 Task: Create Card Card0000000176 in Board Board0000000044 in Workspace WS0000000015 in Trello. Create Card Card0000000177 in Board Board0000000045 in Workspace WS0000000015 in Trello. Create Card Card0000000178 in Board Board0000000045 in Workspace WS0000000015 in Trello. Create Card Card0000000179 in Board Board0000000045 in Workspace WS0000000015 in Trello. Create Card Card0000000180 in Board Board0000000045 in Workspace WS0000000015 in Trello
Action: Mouse moved to (389, 395)
Screenshot: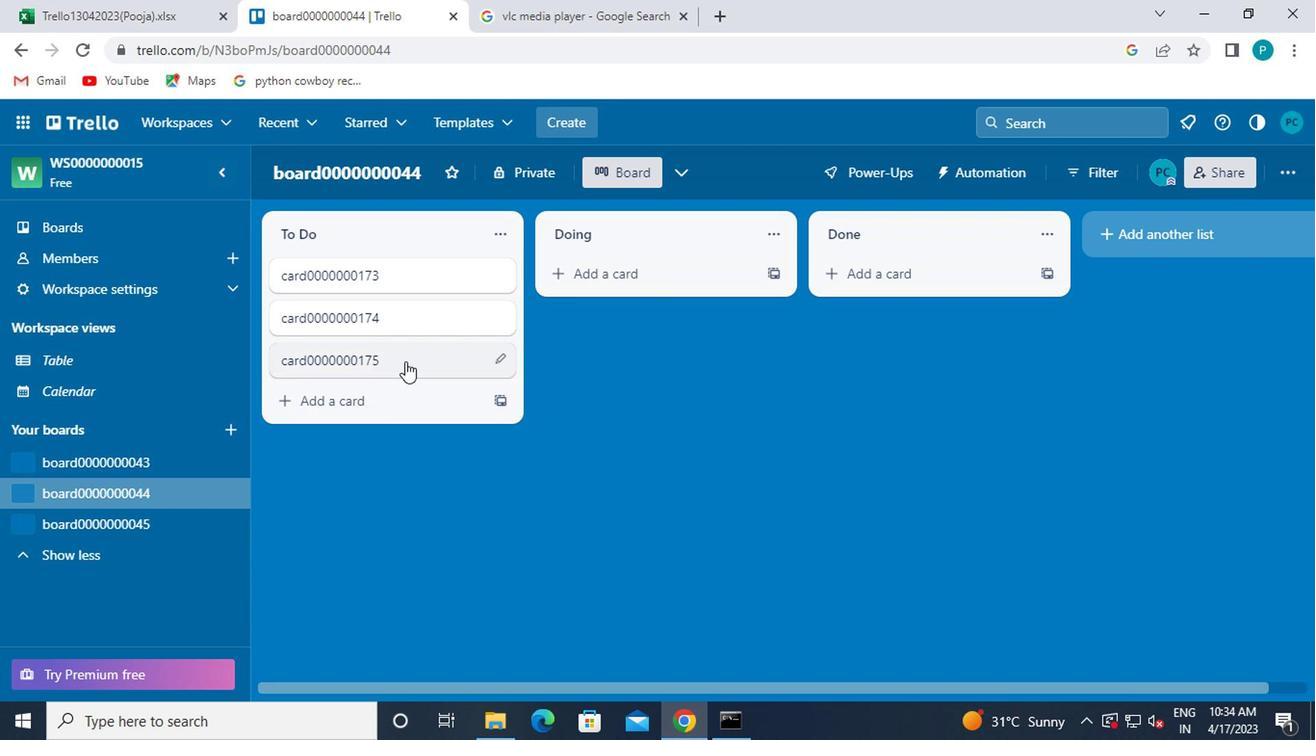 
Action: Mouse pressed left at (389, 395)
Screenshot: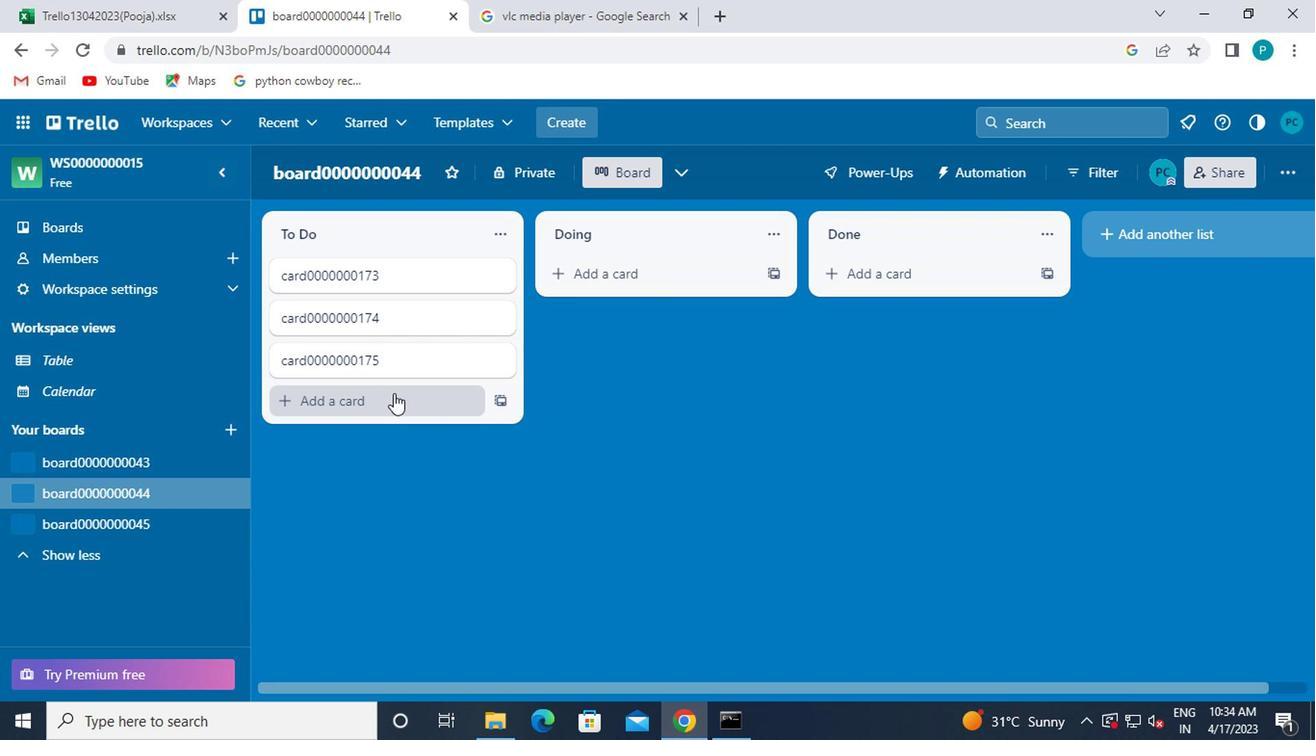 
Action: Mouse moved to (464, 378)
Screenshot: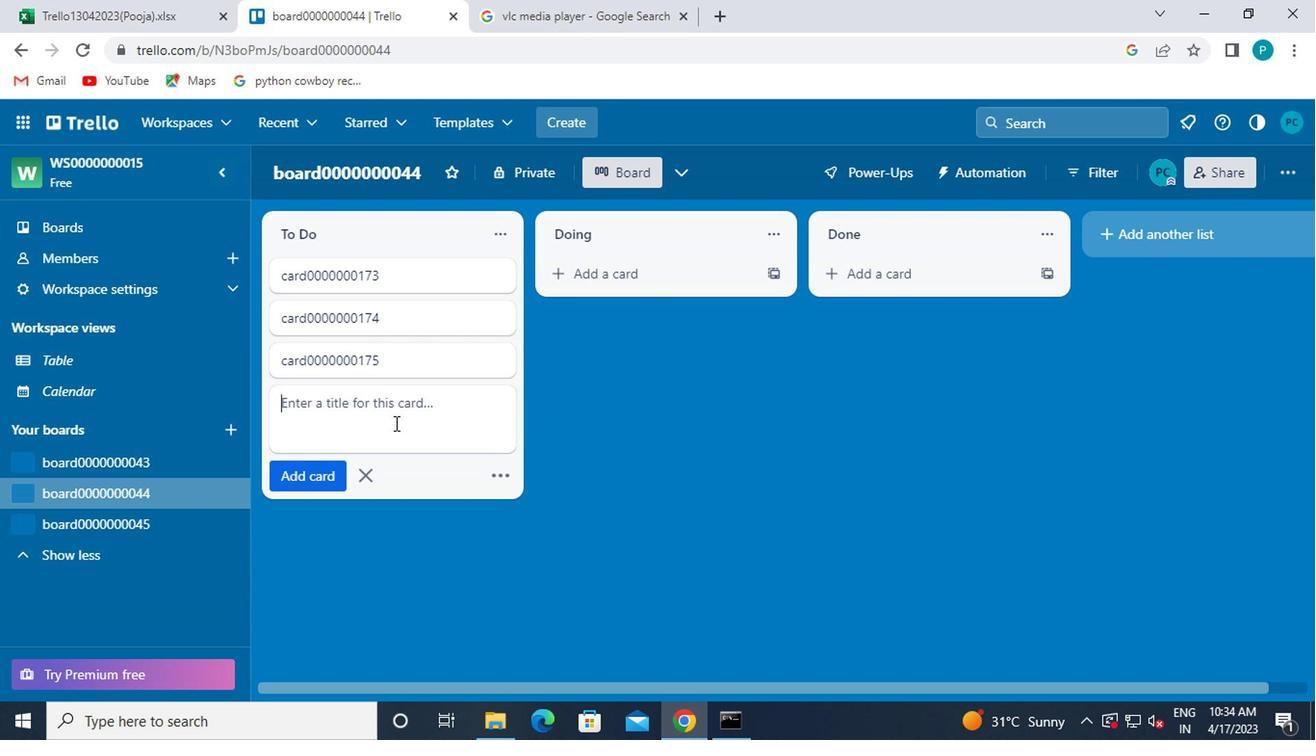 
Action: Key pressed card0000000
Screenshot: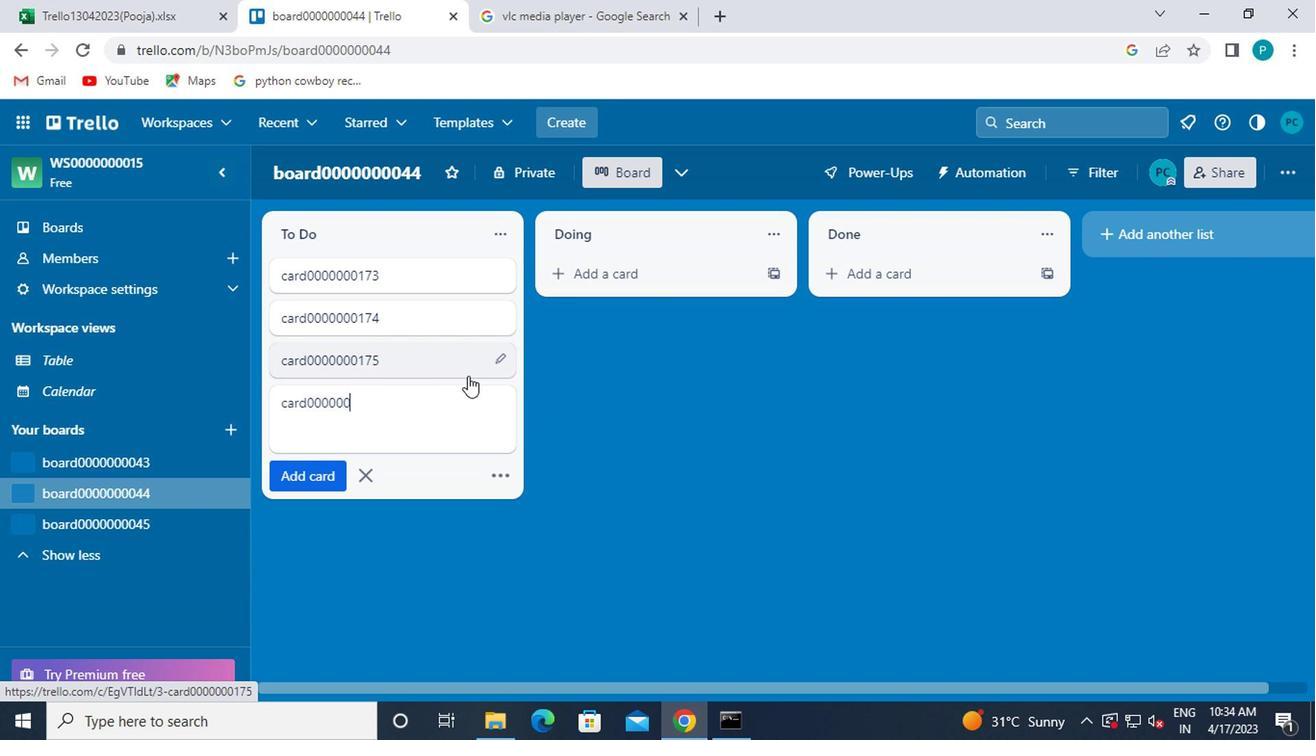 
Action: Mouse moved to (465, 378)
Screenshot: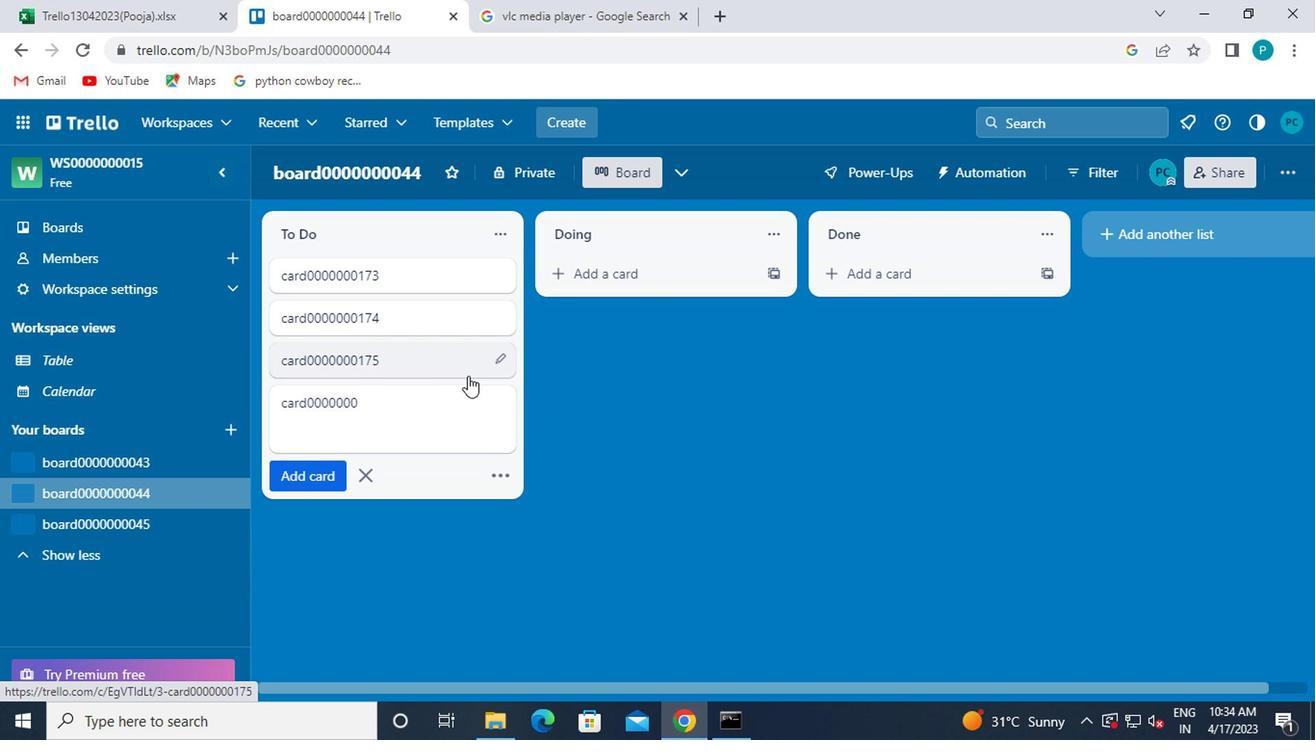
Action: Key pressed 176
Screenshot: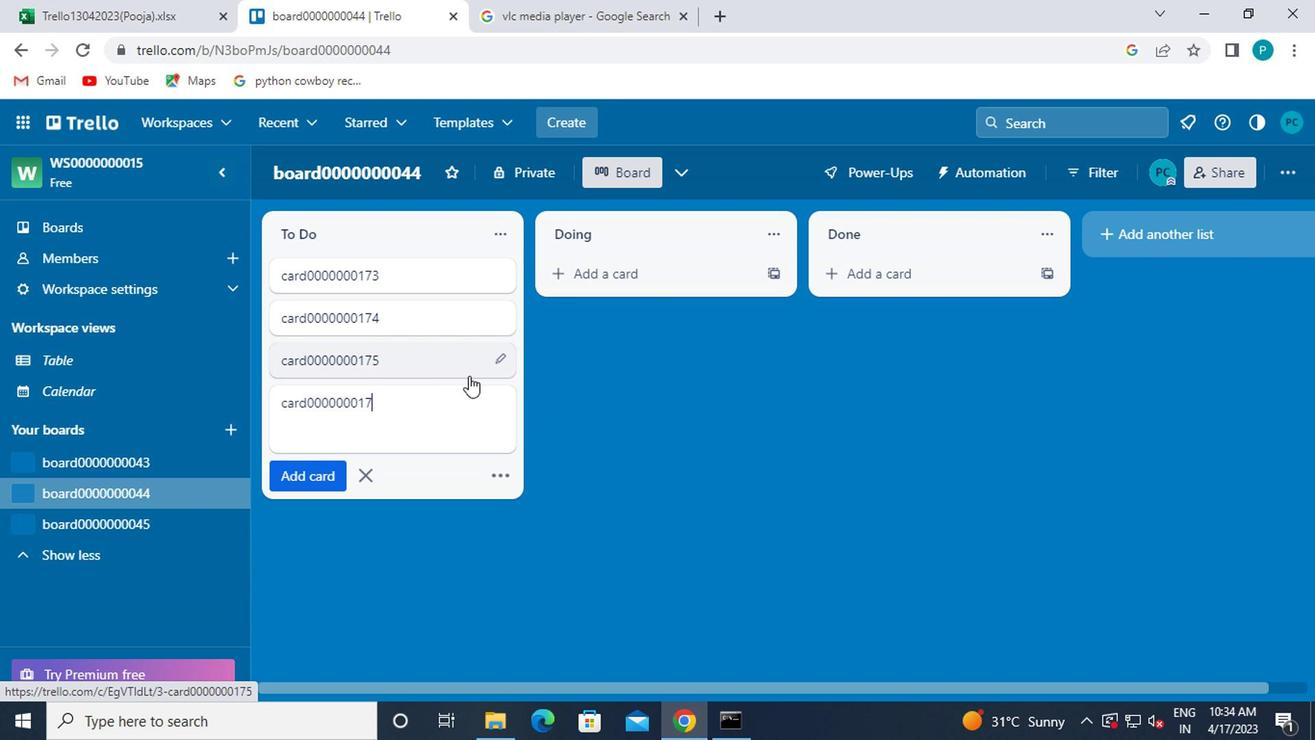 
Action: Mouse moved to (302, 485)
Screenshot: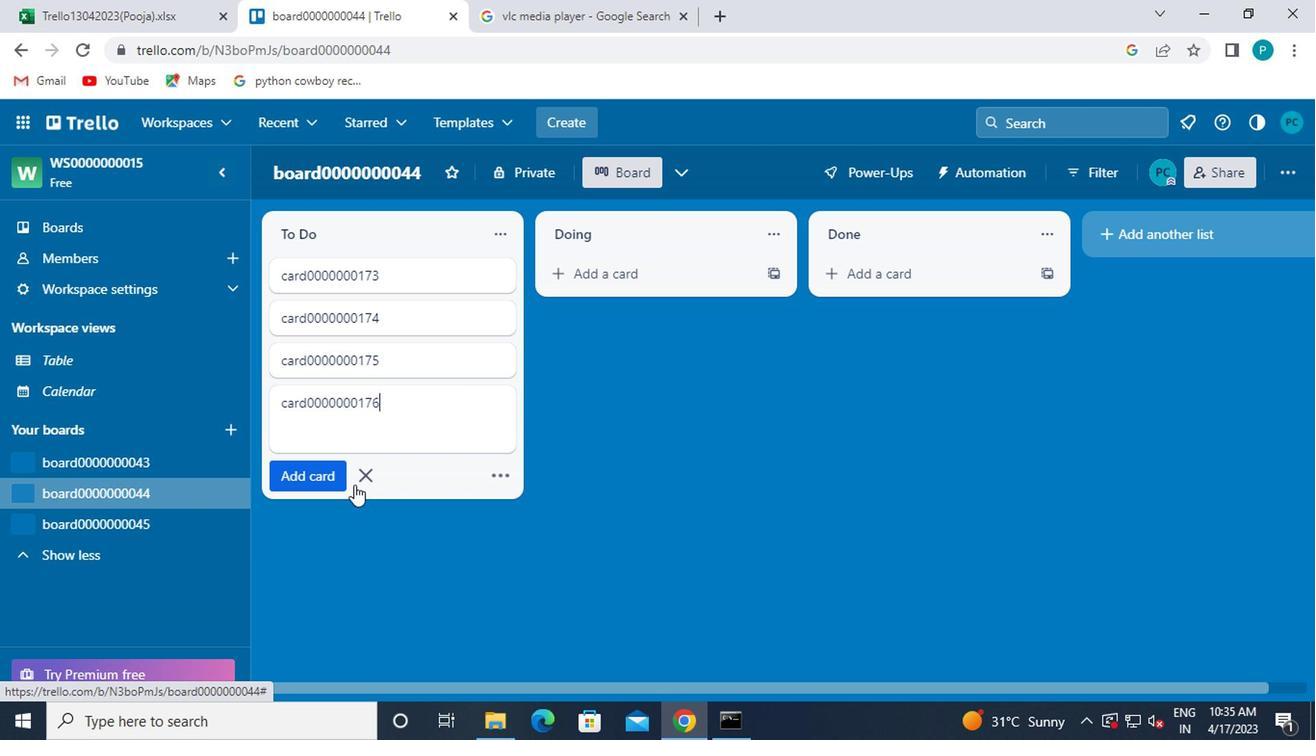 
Action: Mouse pressed left at (302, 485)
Screenshot: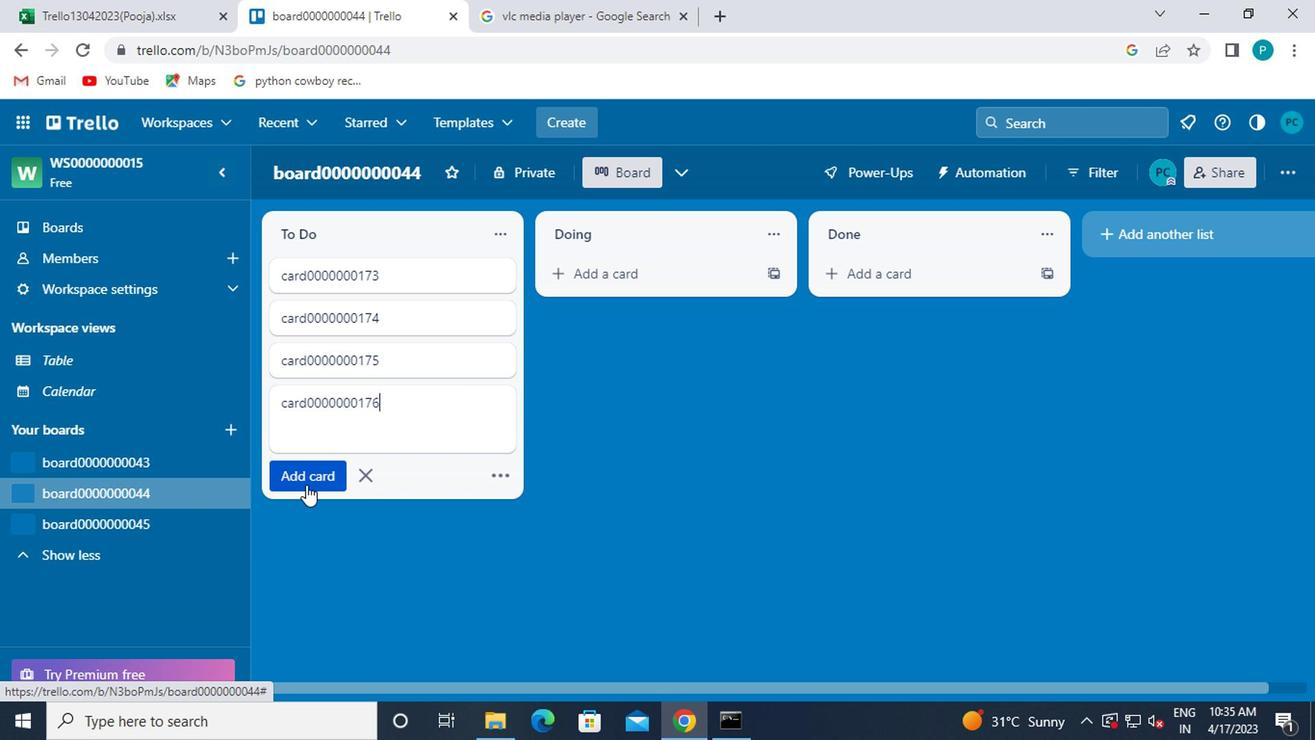 
Action: Mouse moved to (363, 509)
Screenshot: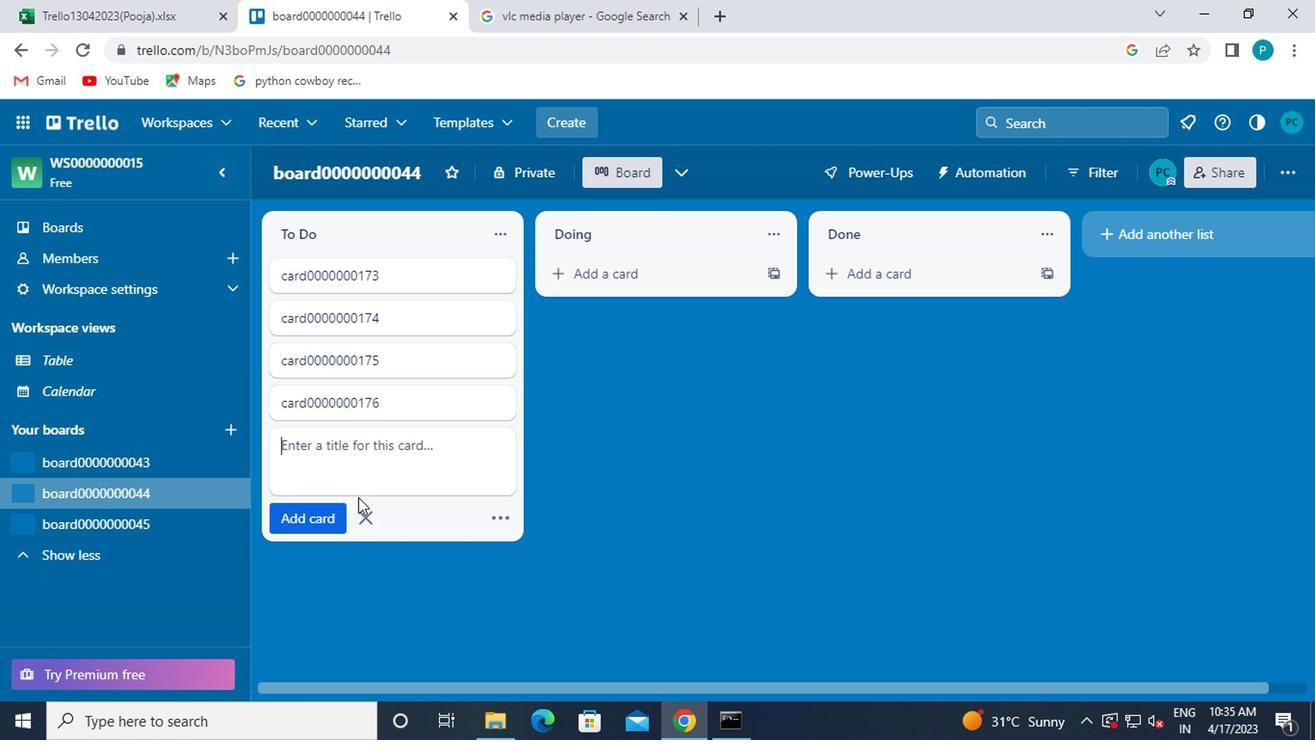 
Action: Mouse pressed left at (363, 509)
Screenshot: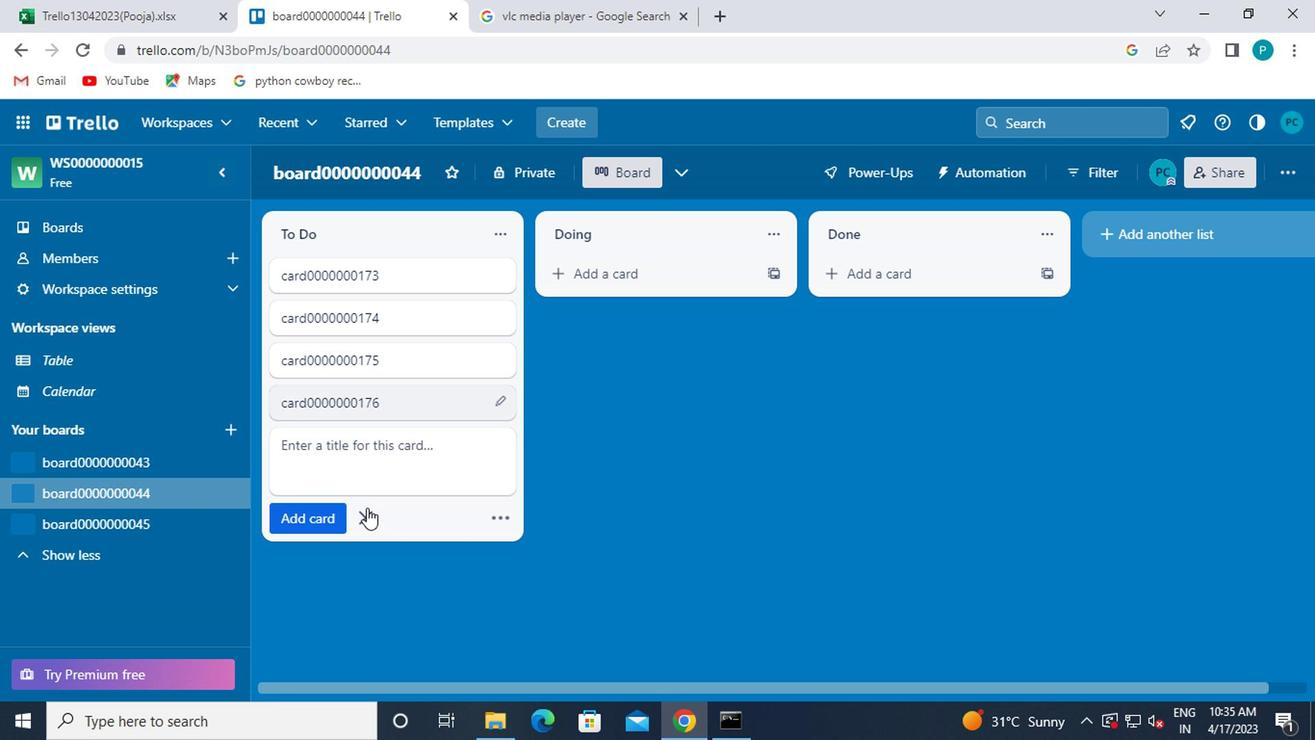 
Action: Mouse moved to (121, 522)
Screenshot: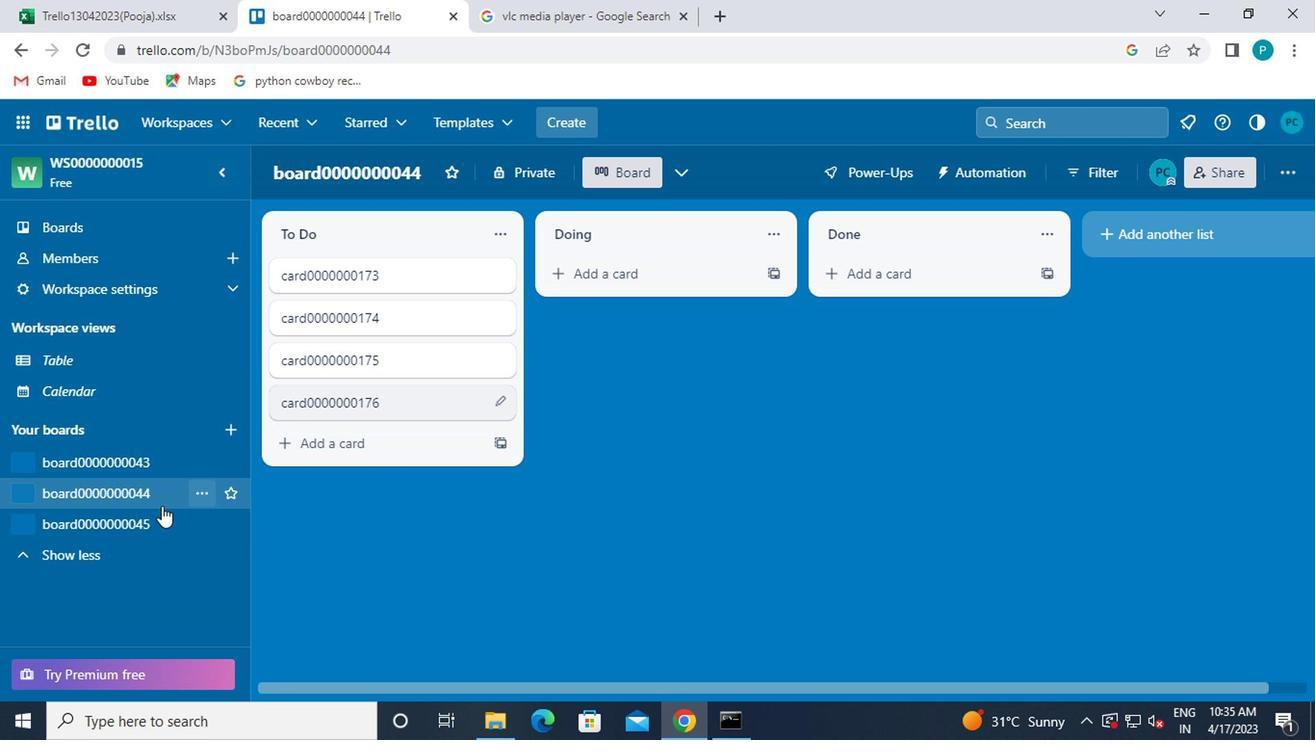 
Action: Mouse pressed left at (121, 522)
Screenshot: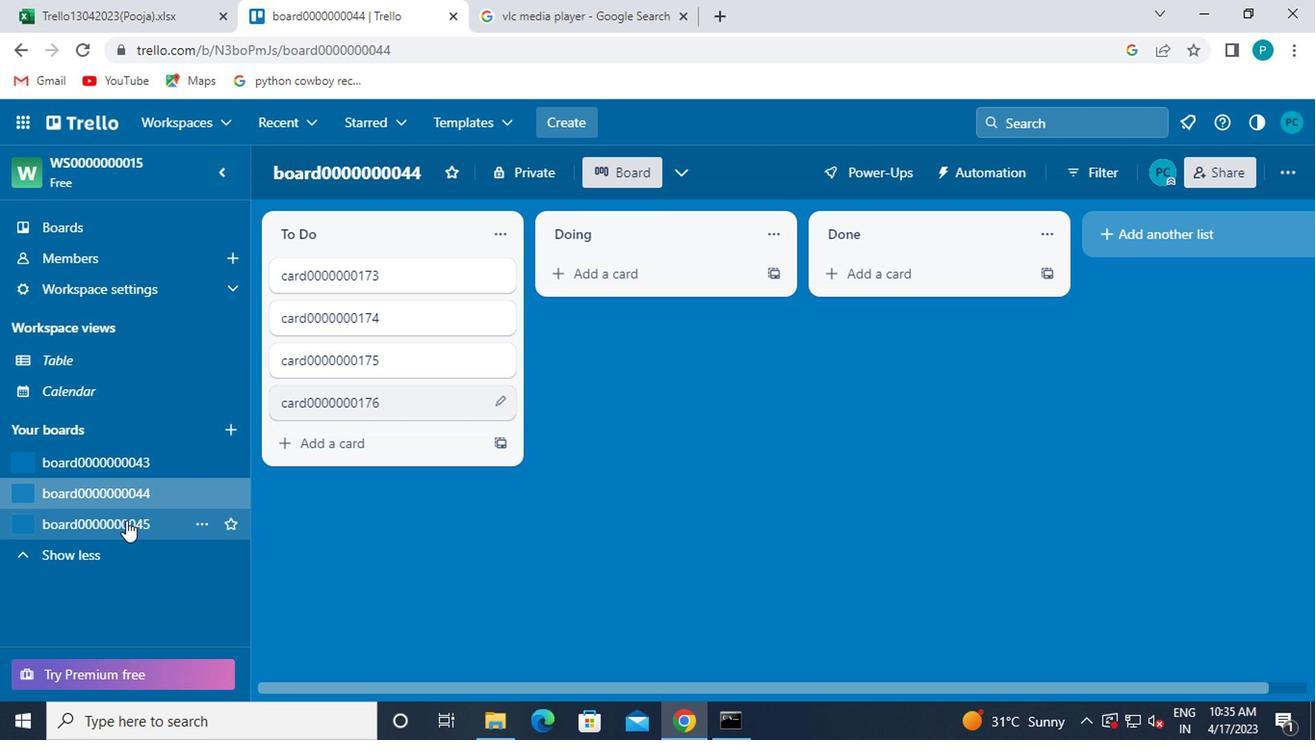 
Action: Mouse moved to (297, 315)
Screenshot: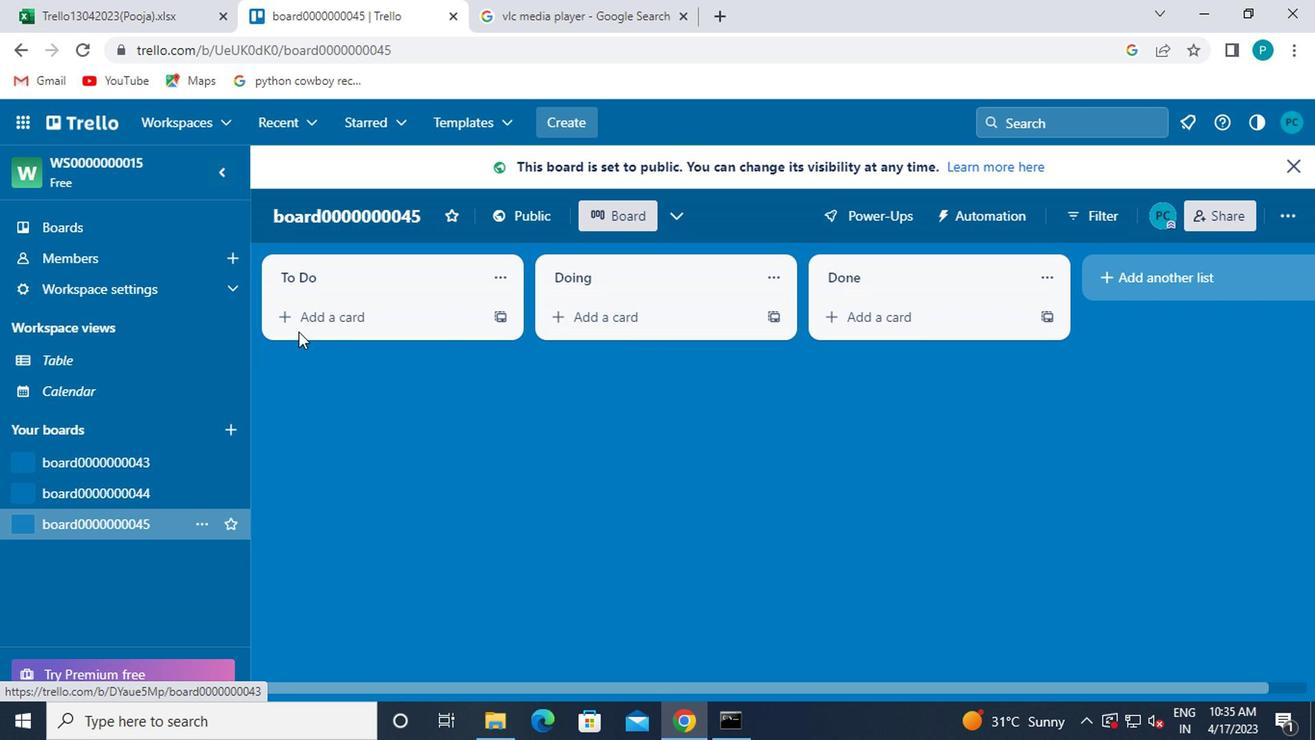
Action: Mouse pressed left at (297, 315)
Screenshot: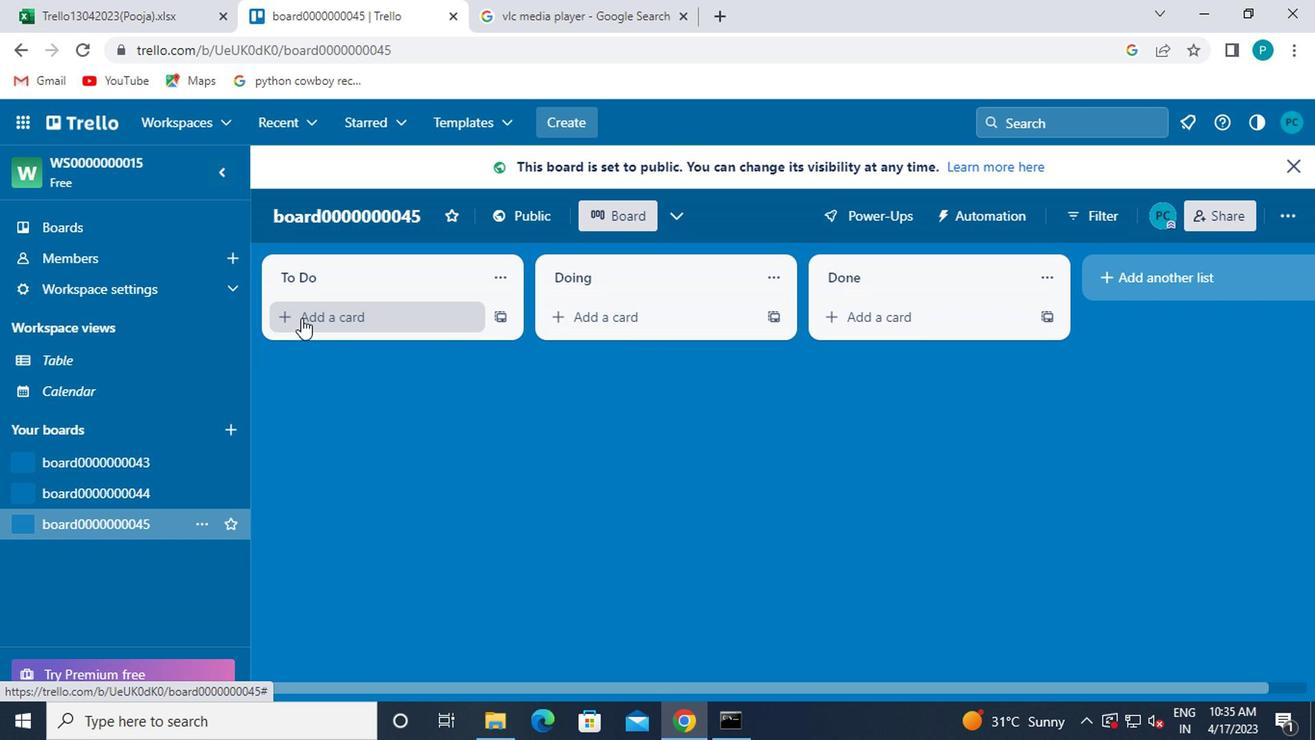 
Action: Key pressed card0000000177
Screenshot: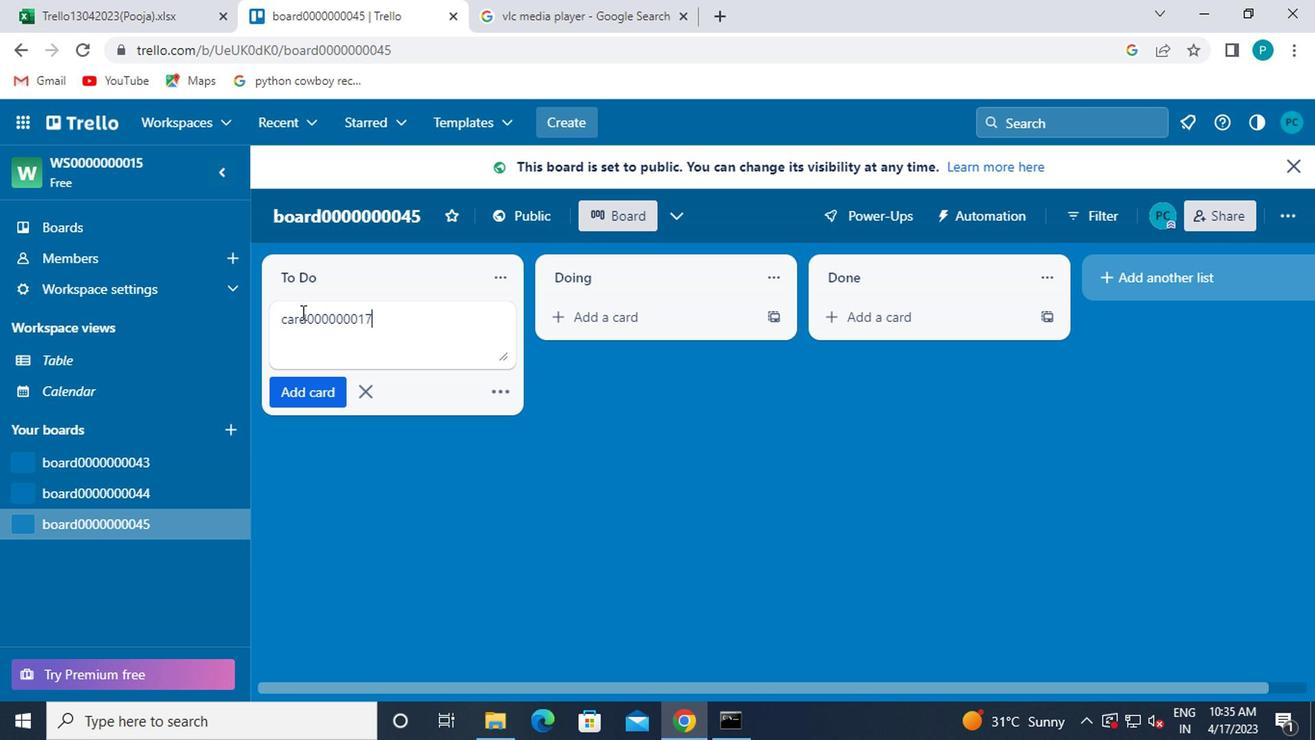
Action: Mouse moved to (301, 389)
Screenshot: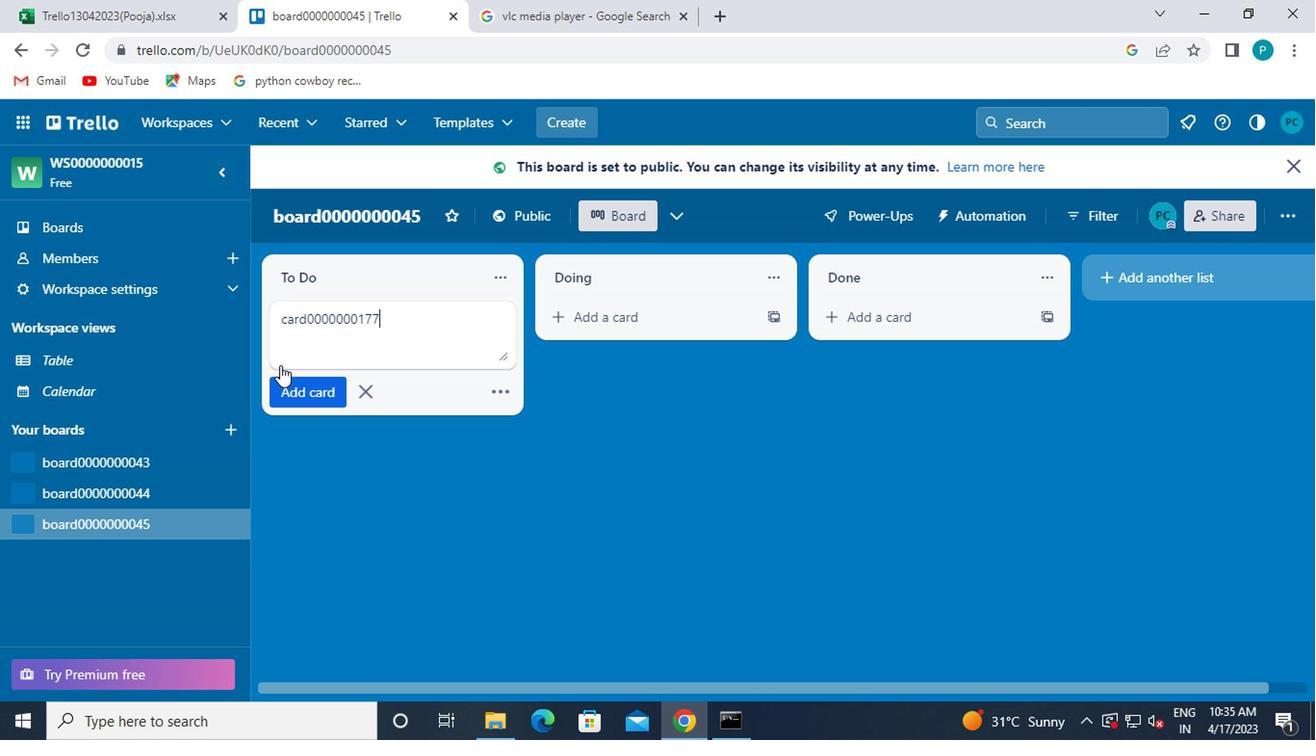 
Action: Mouse pressed left at (301, 389)
Screenshot: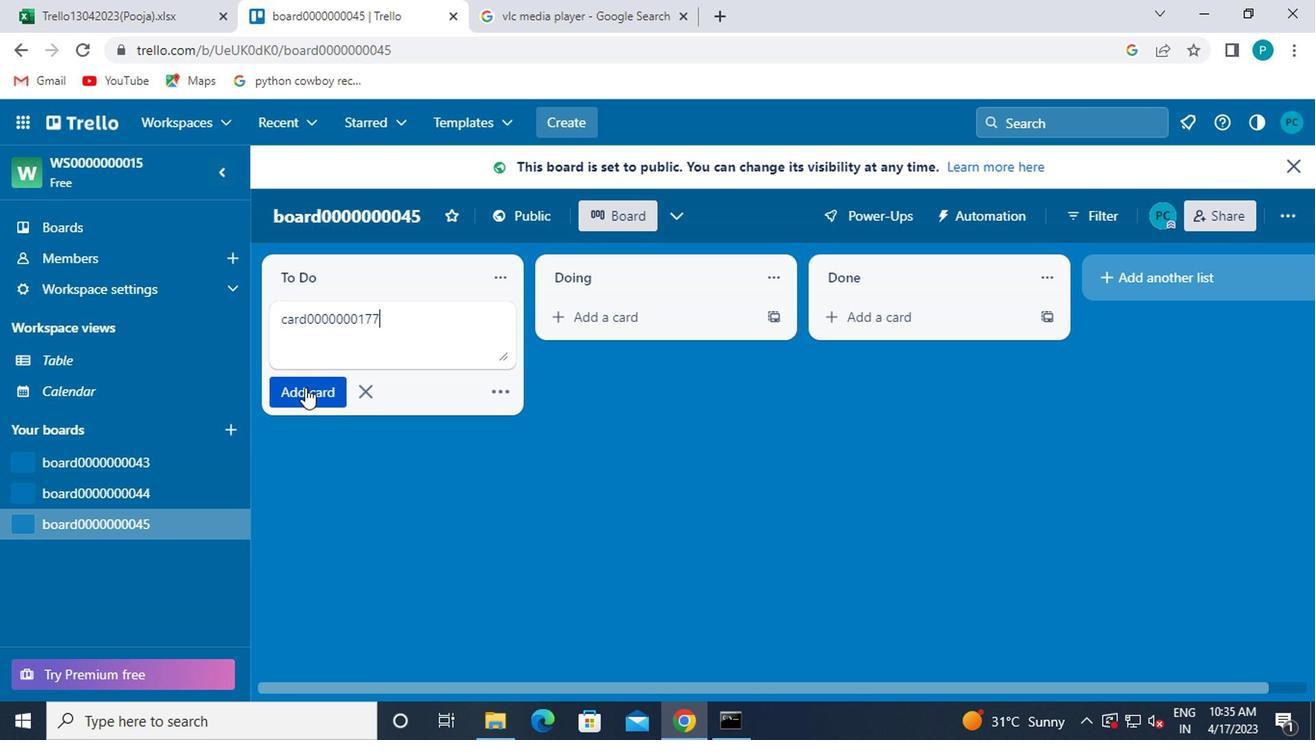 
Action: Mouse moved to (330, 339)
Screenshot: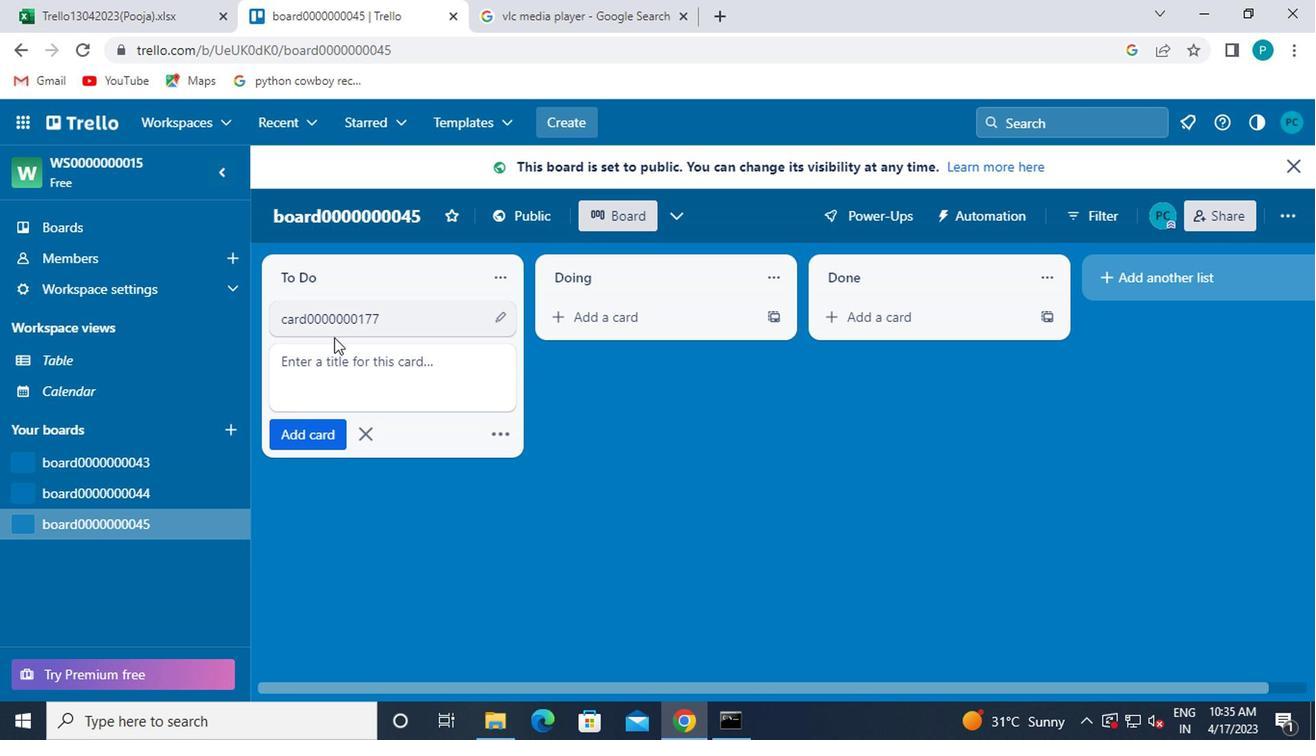 
Action: Key pressed card0000000178
Screenshot: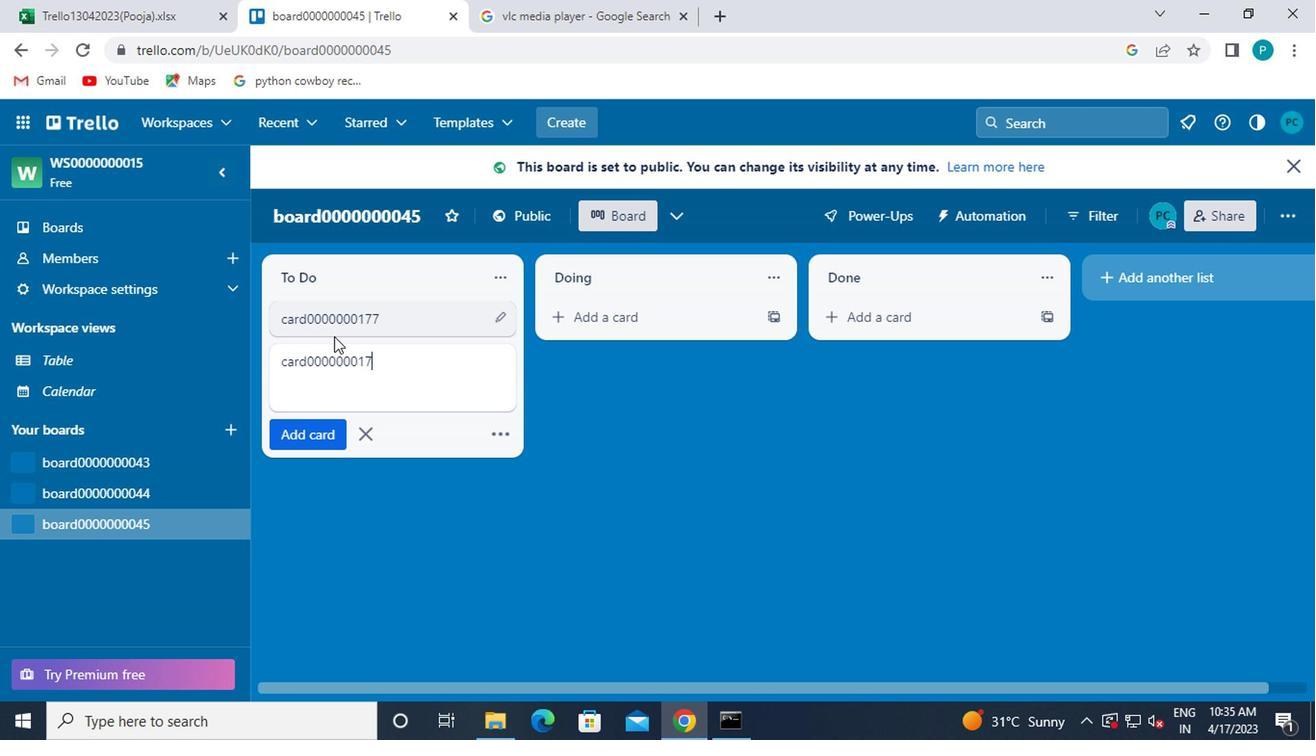 
Action: Mouse moved to (328, 428)
Screenshot: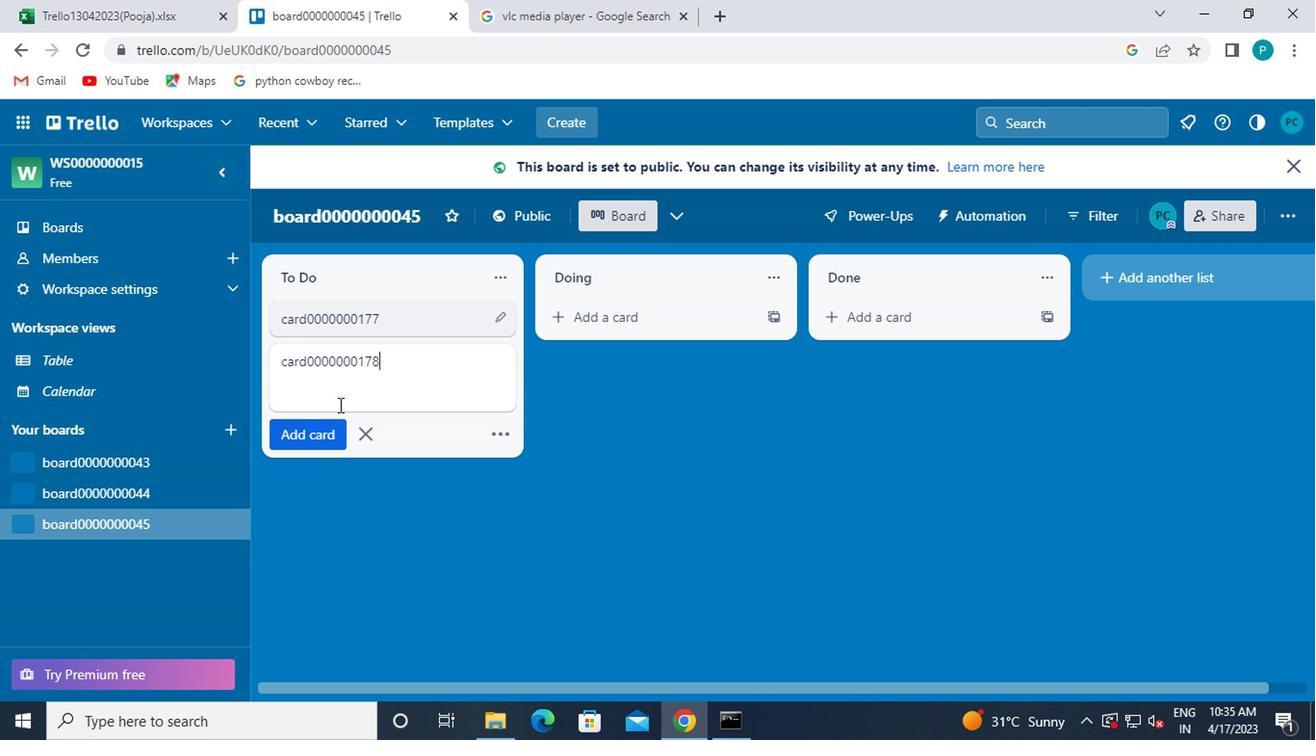 
Action: Mouse pressed left at (328, 428)
Screenshot: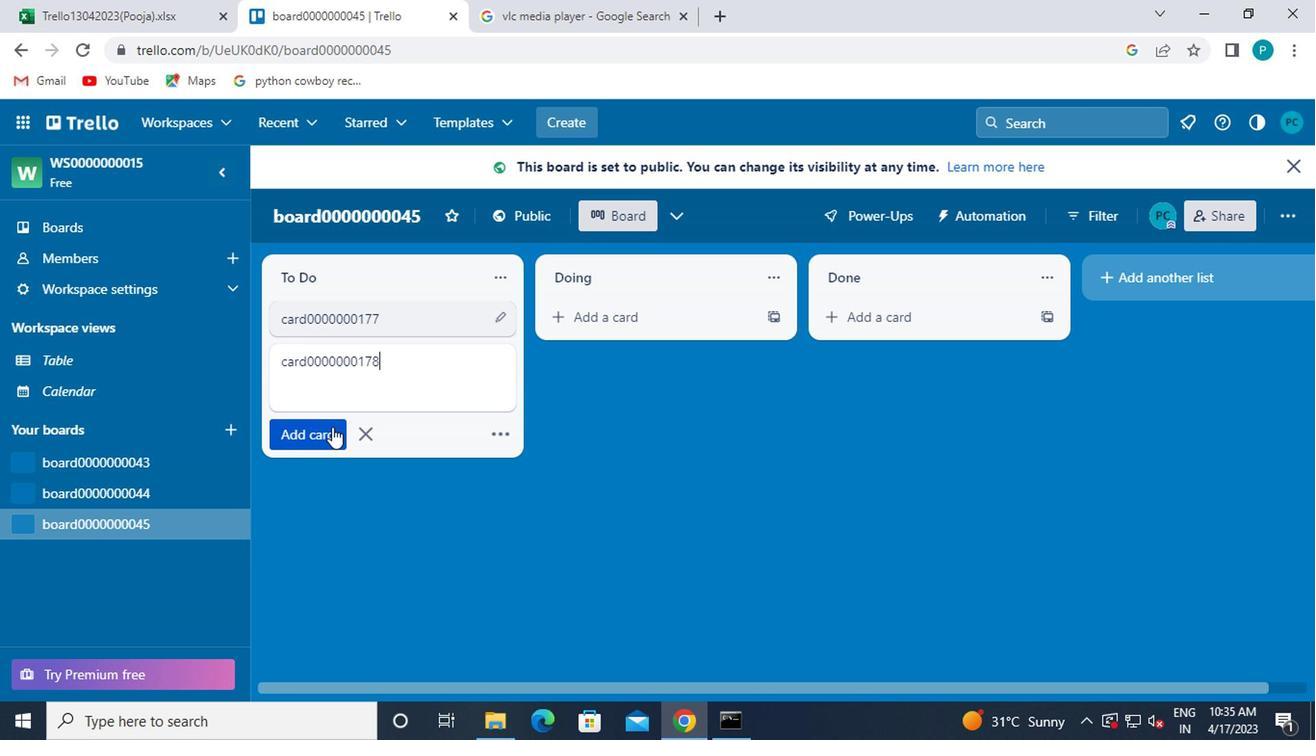 
Action: Mouse moved to (335, 352)
Screenshot: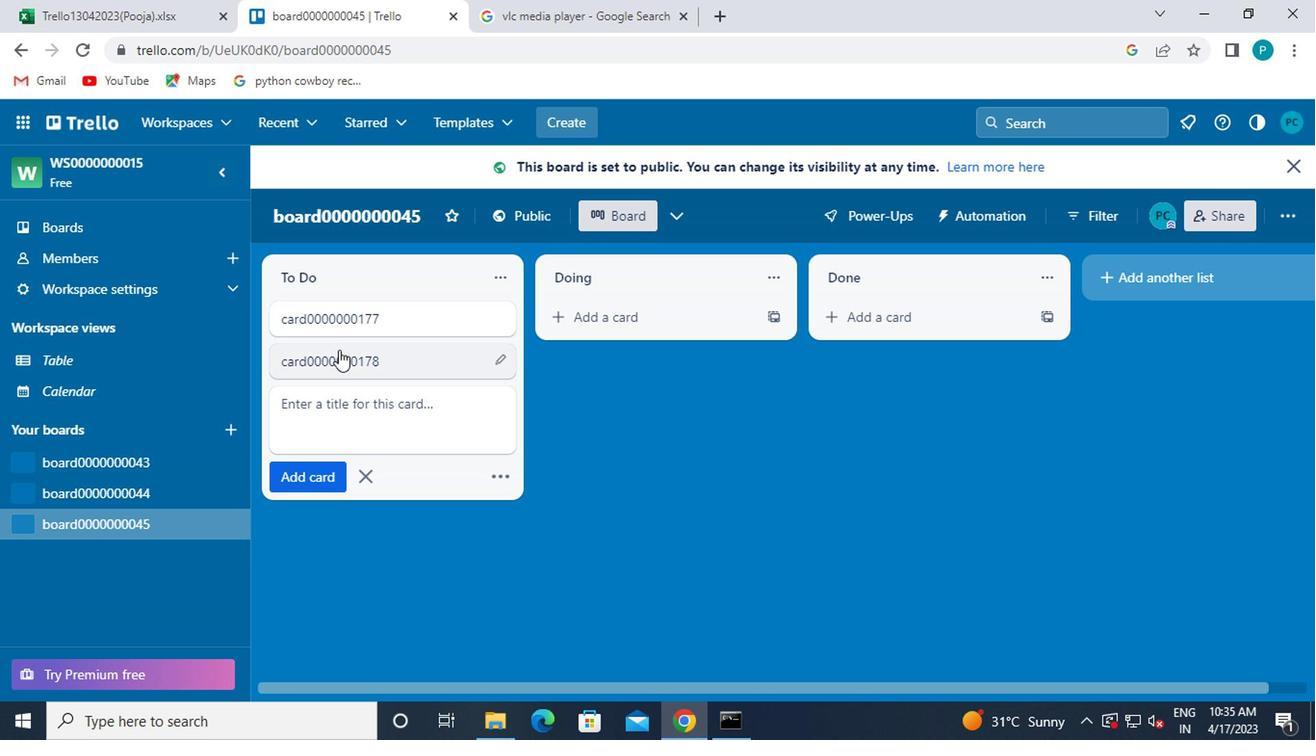 
Action: Key pressed card0000000179
Screenshot: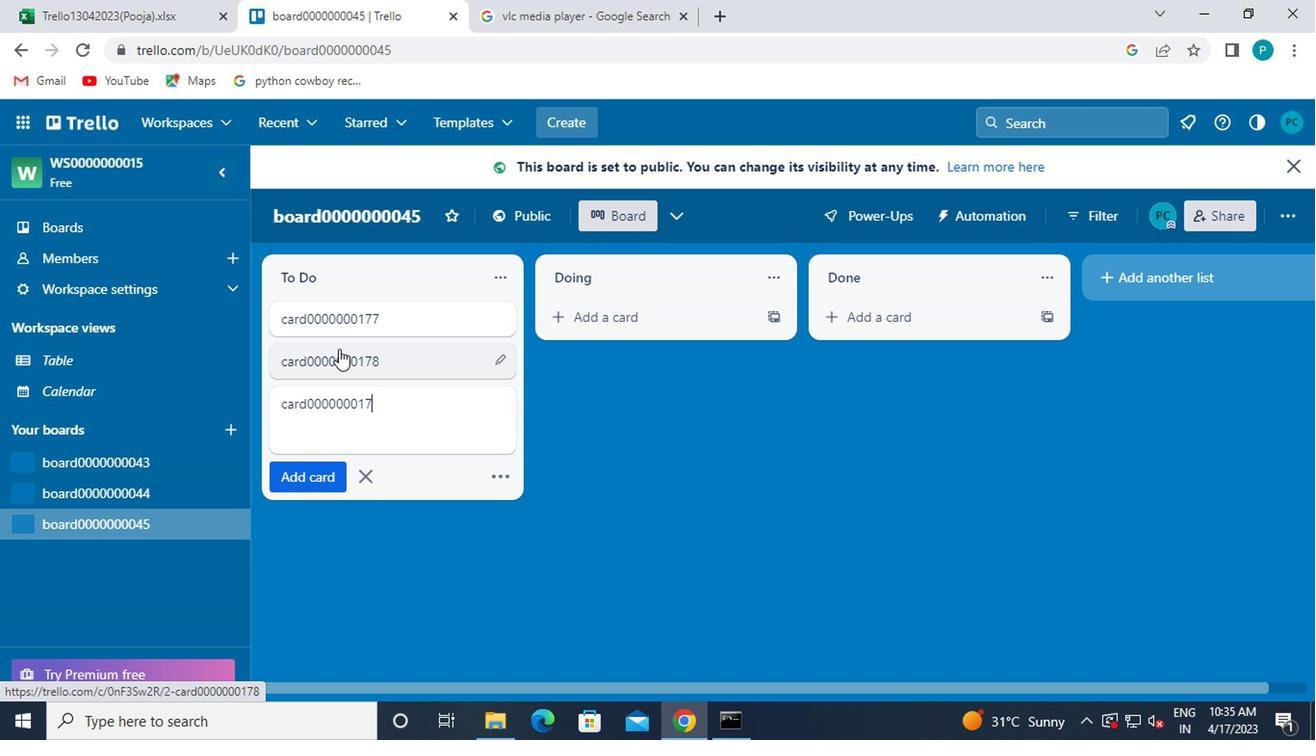 
Action: Mouse moved to (320, 470)
Screenshot: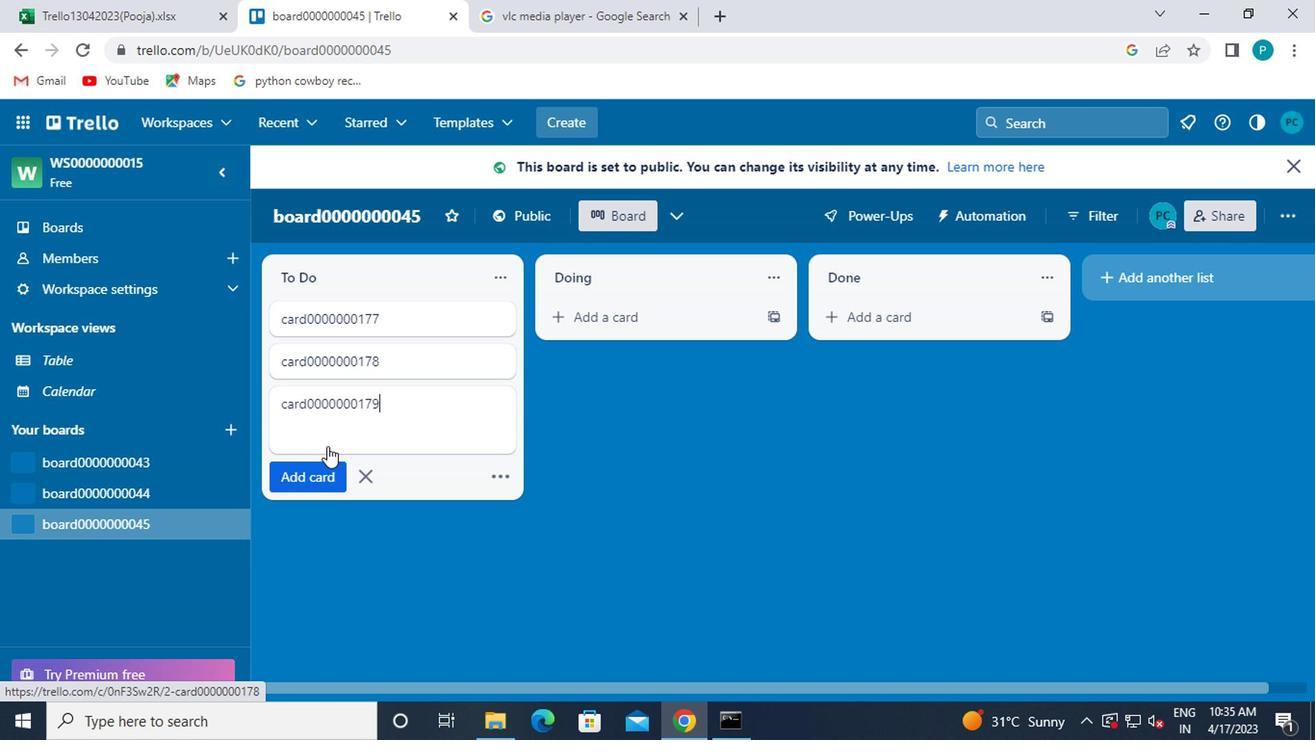 
Action: Mouse pressed left at (320, 470)
Screenshot: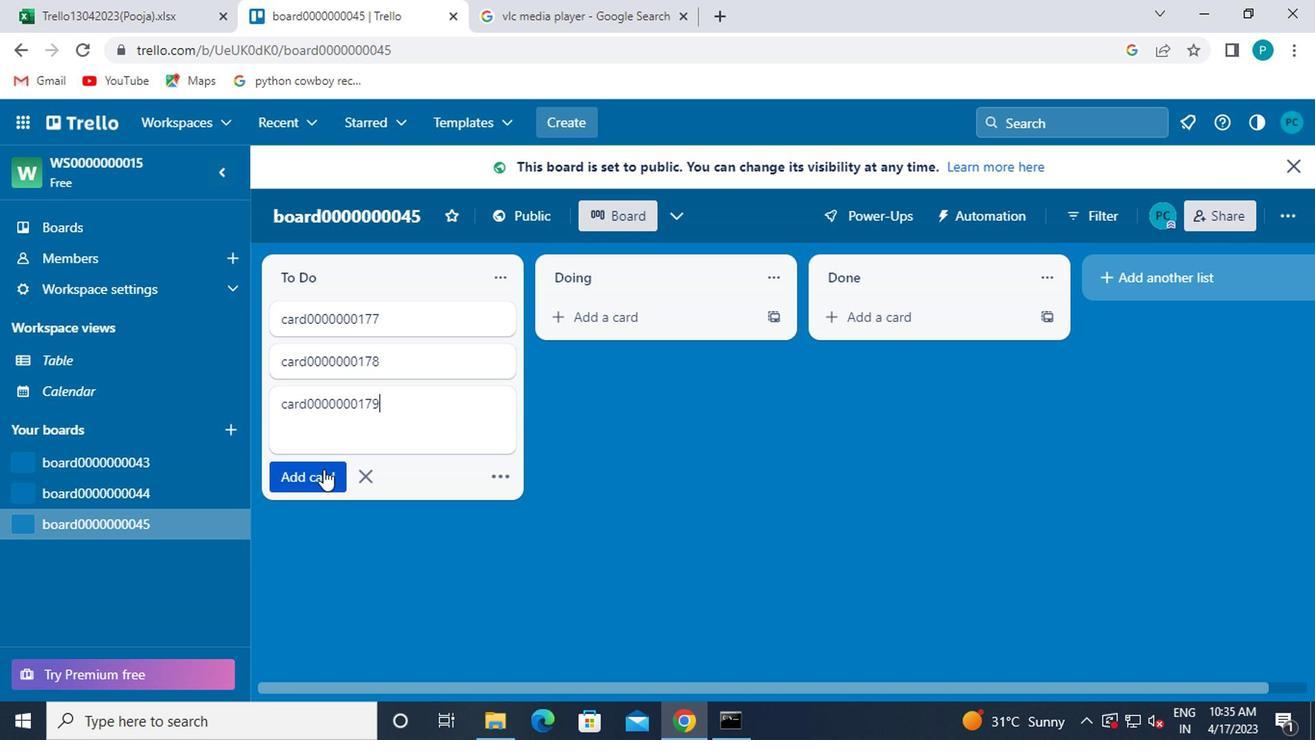 
Action: Mouse moved to (359, 167)
Screenshot: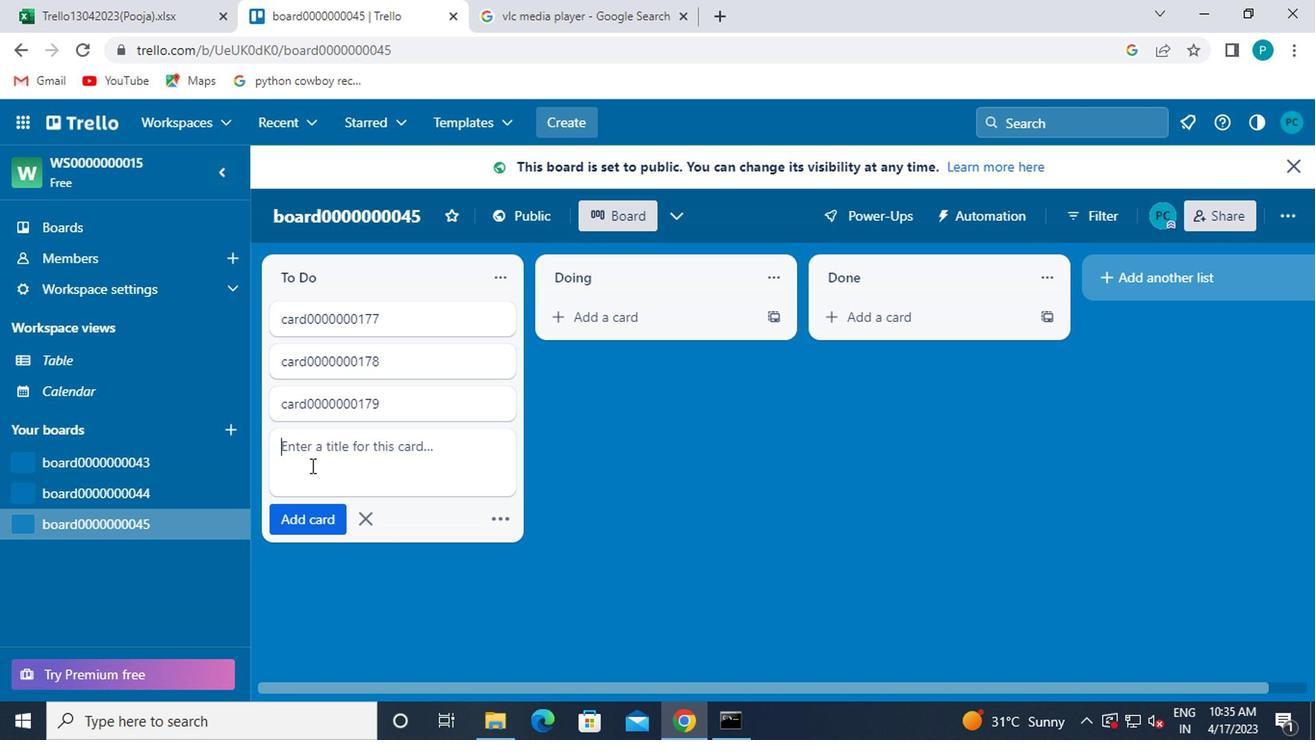 
Action: Key pressed card0000000180
Screenshot: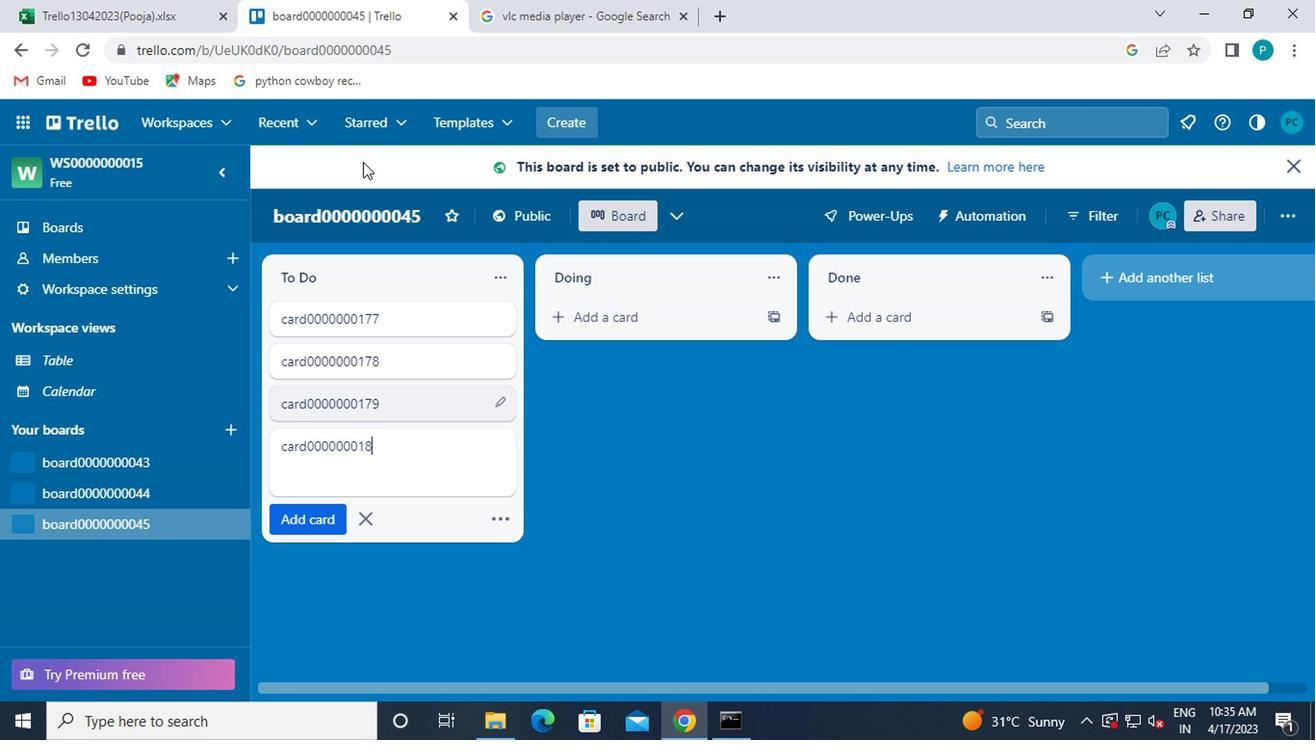 
Action: Mouse moved to (317, 511)
Screenshot: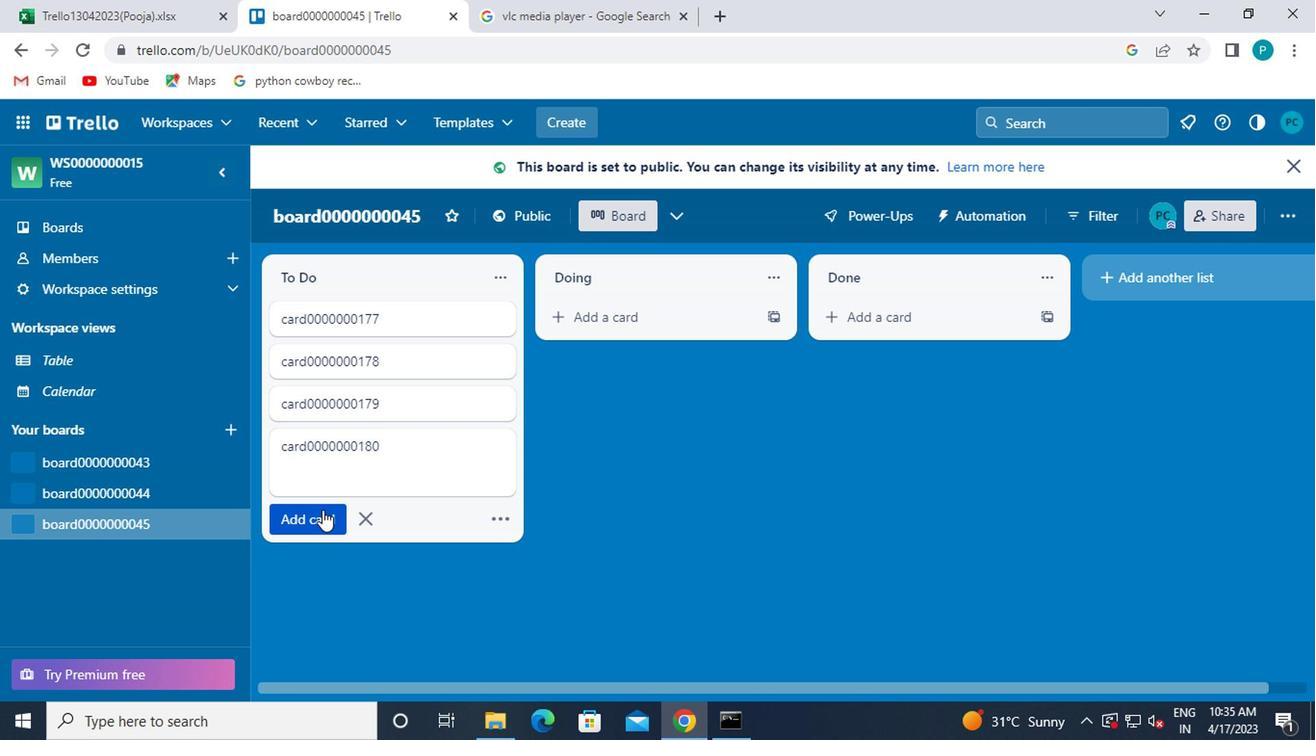 
Action: Mouse pressed left at (317, 511)
Screenshot: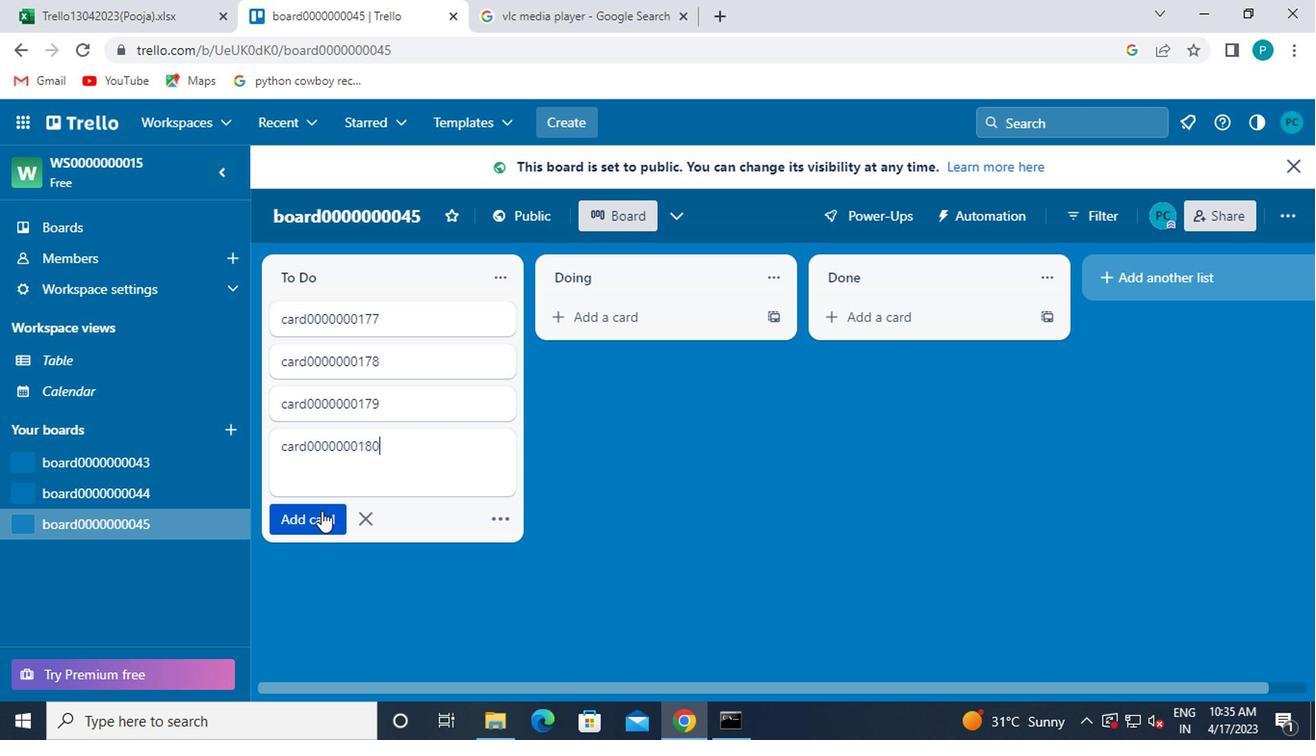 
